 Task: Add Ciao Bella Prosecco Rose to the cart.
Action: Mouse moved to (964, 307)
Screenshot: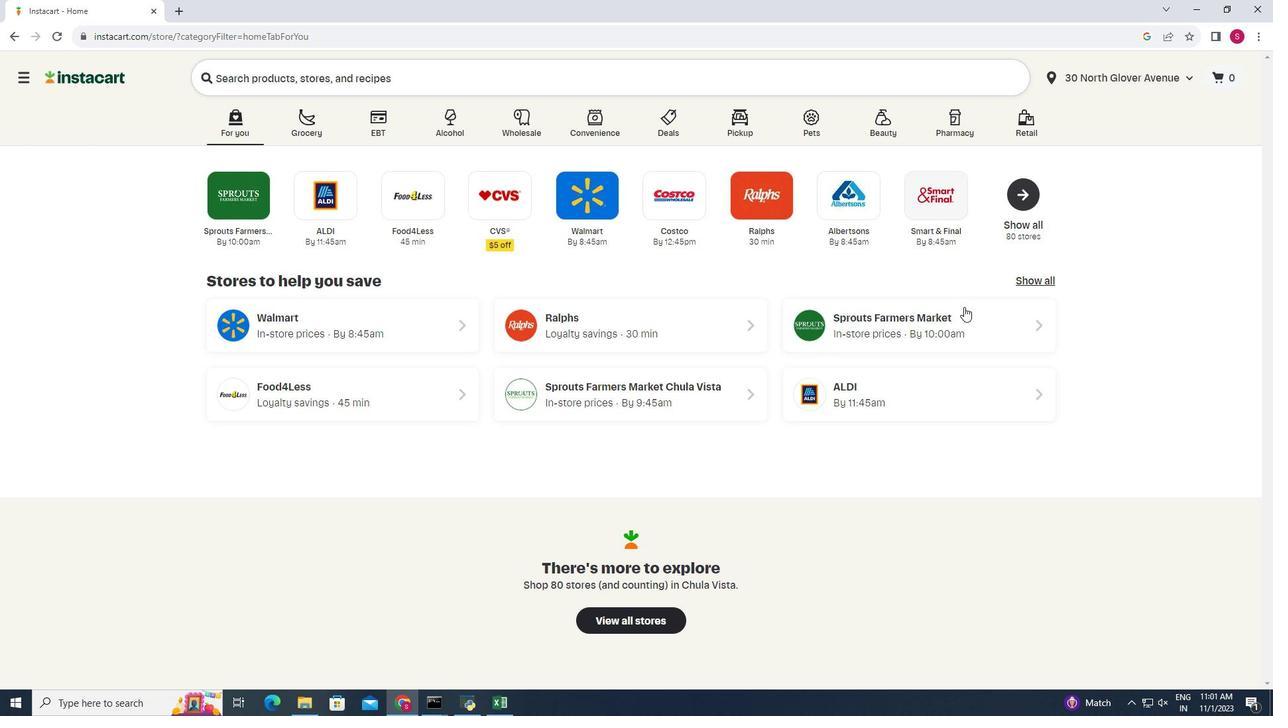 
Action: Mouse pressed left at (964, 307)
Screenshot: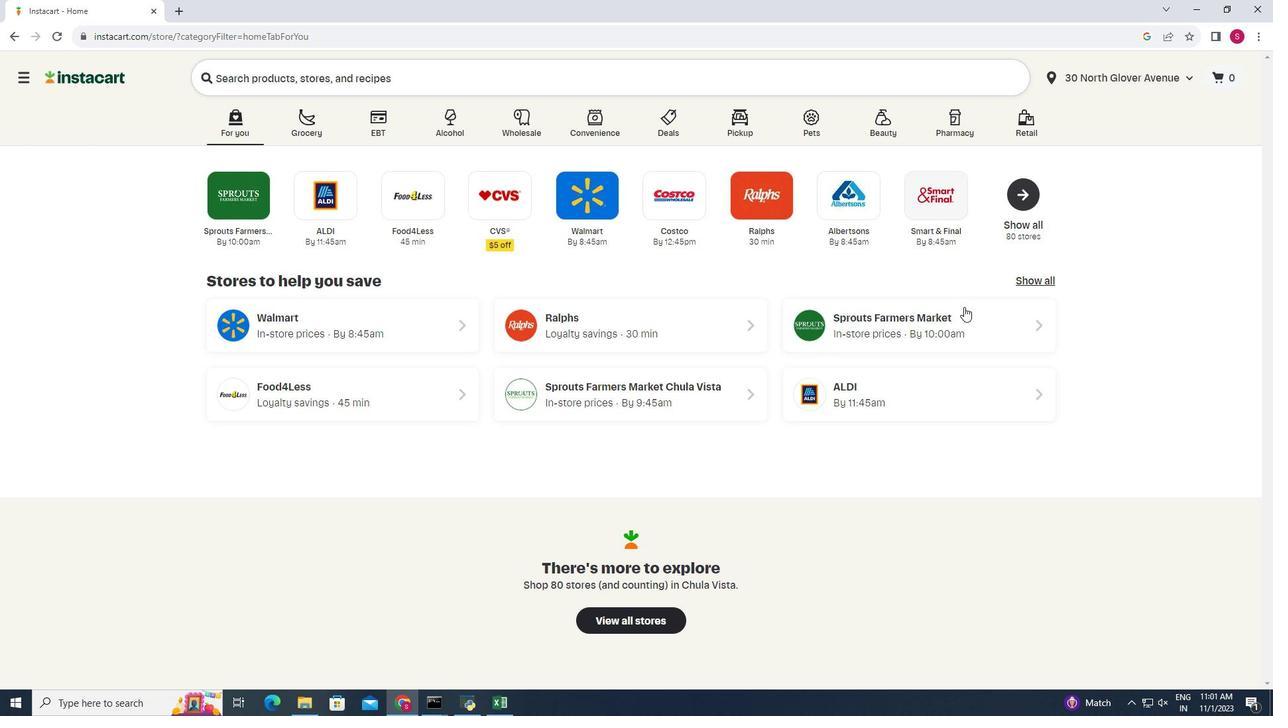 
Action: Mouse moved to (53, 633)
Screenshot: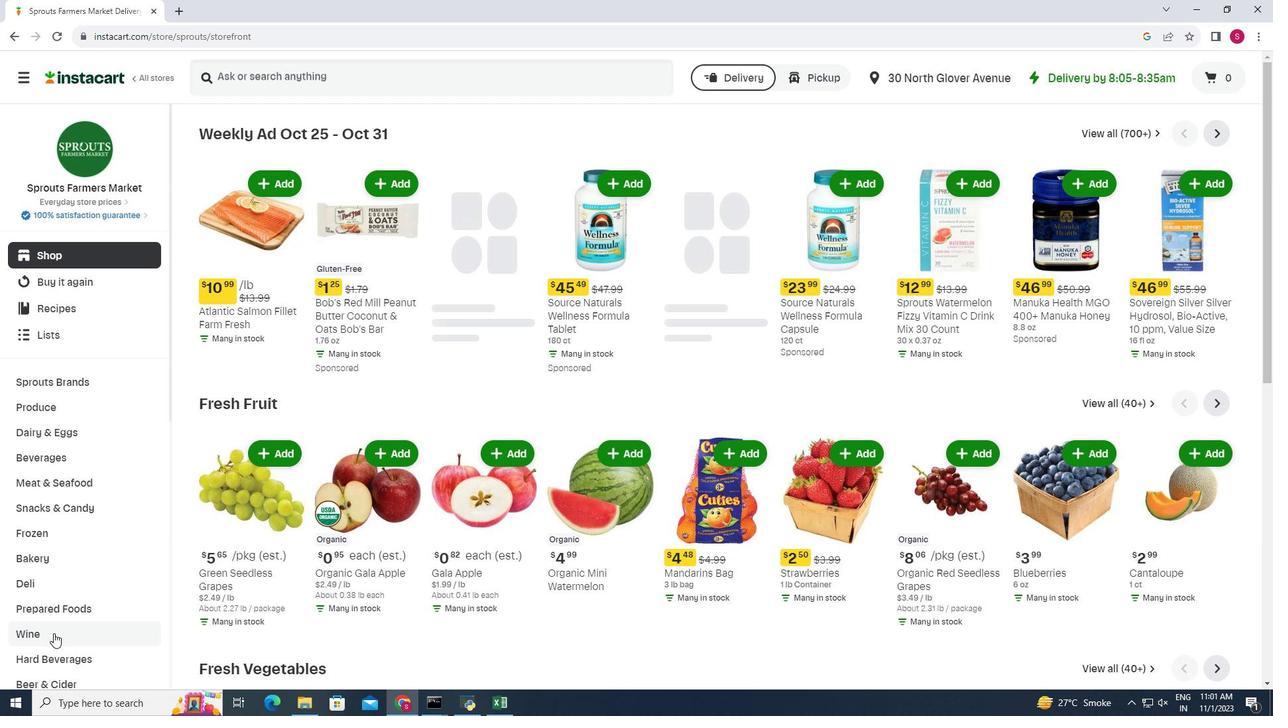 
Action: Mouse pressed left at (53, 633)
Screenshot: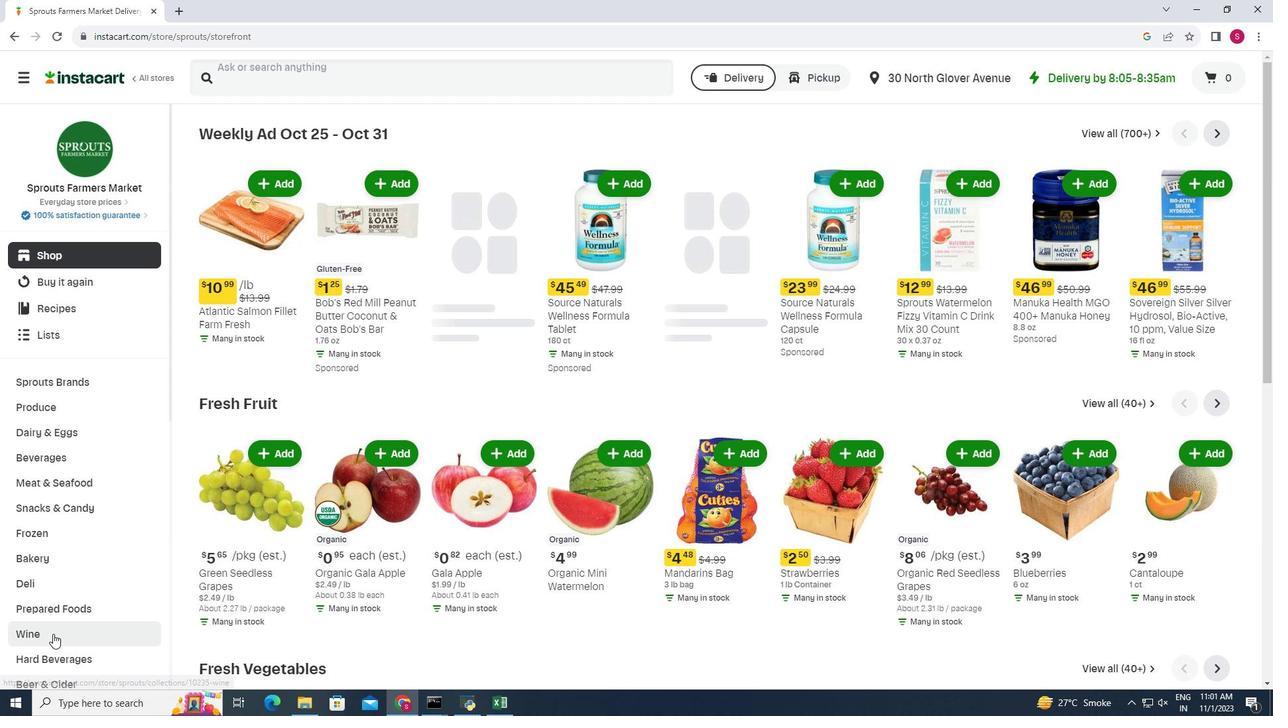 
Action: Mouse moved to (459, 159)
Screenshot: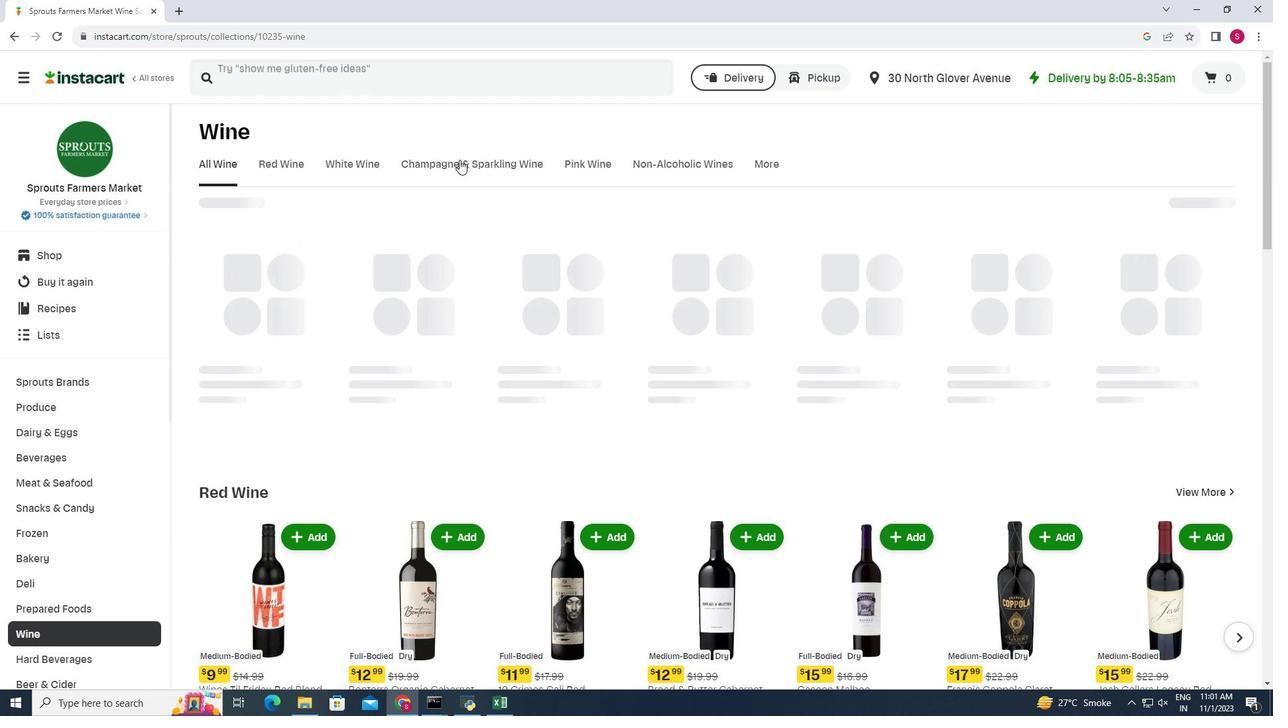 
Action: Mouse pressed left at (459, 159)
Screenshot: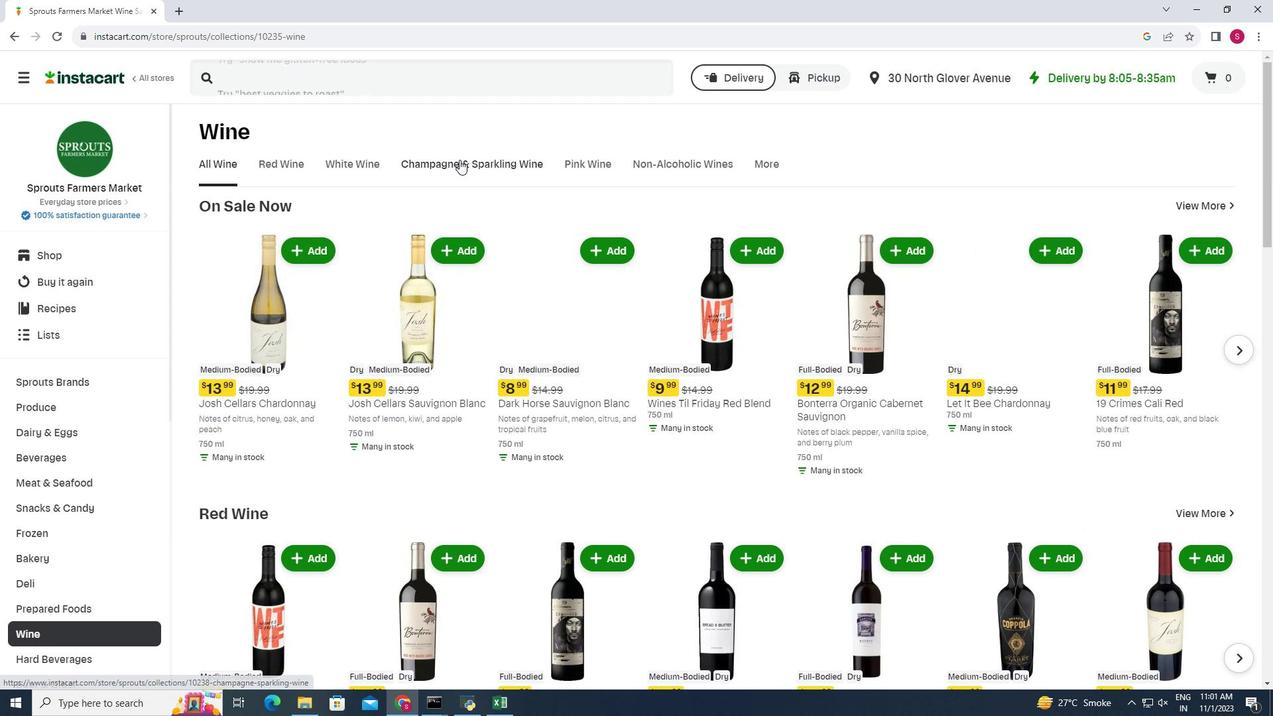
Action: Mouse moved to (544, 257)
Screenshot: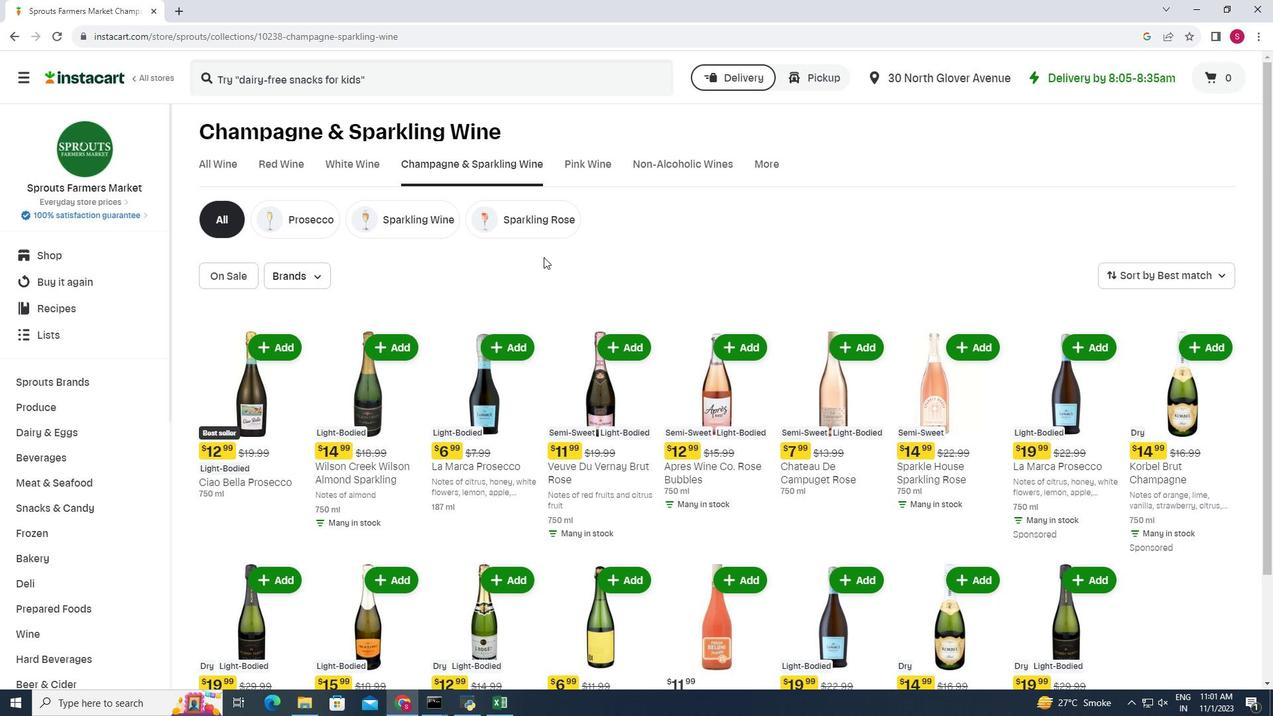 
Action: Mouse scrolled (544, 256) with delta (0, 0)
Screenshot: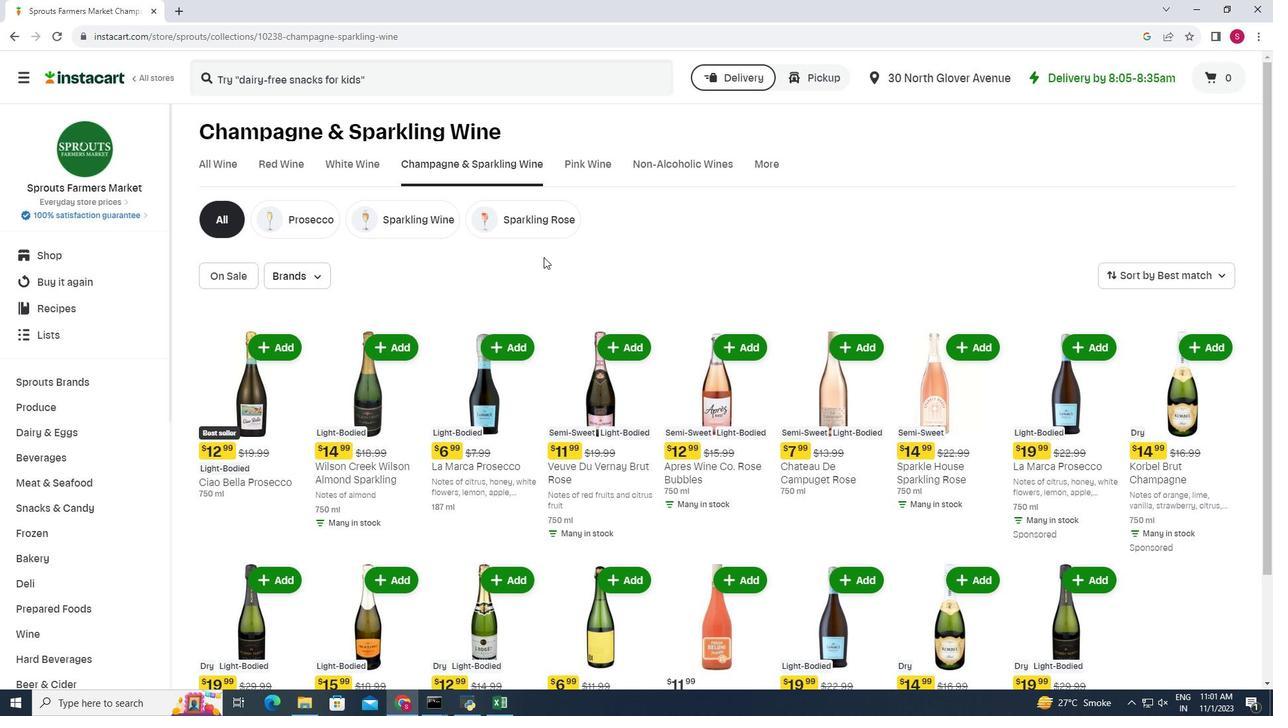 
Action: Mouse moved to (606, 216)
Screenshot: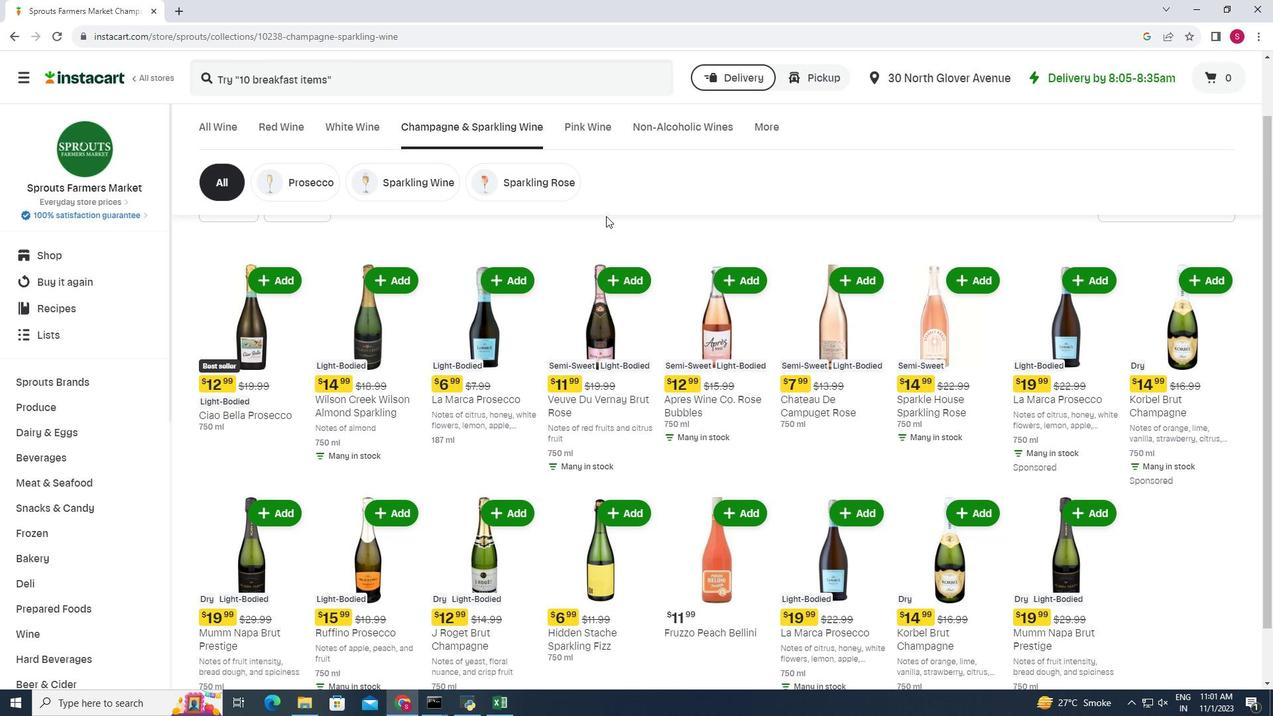 
Action: Mouse scrolled (606, 215) with delta (0, 0)
Screenshot: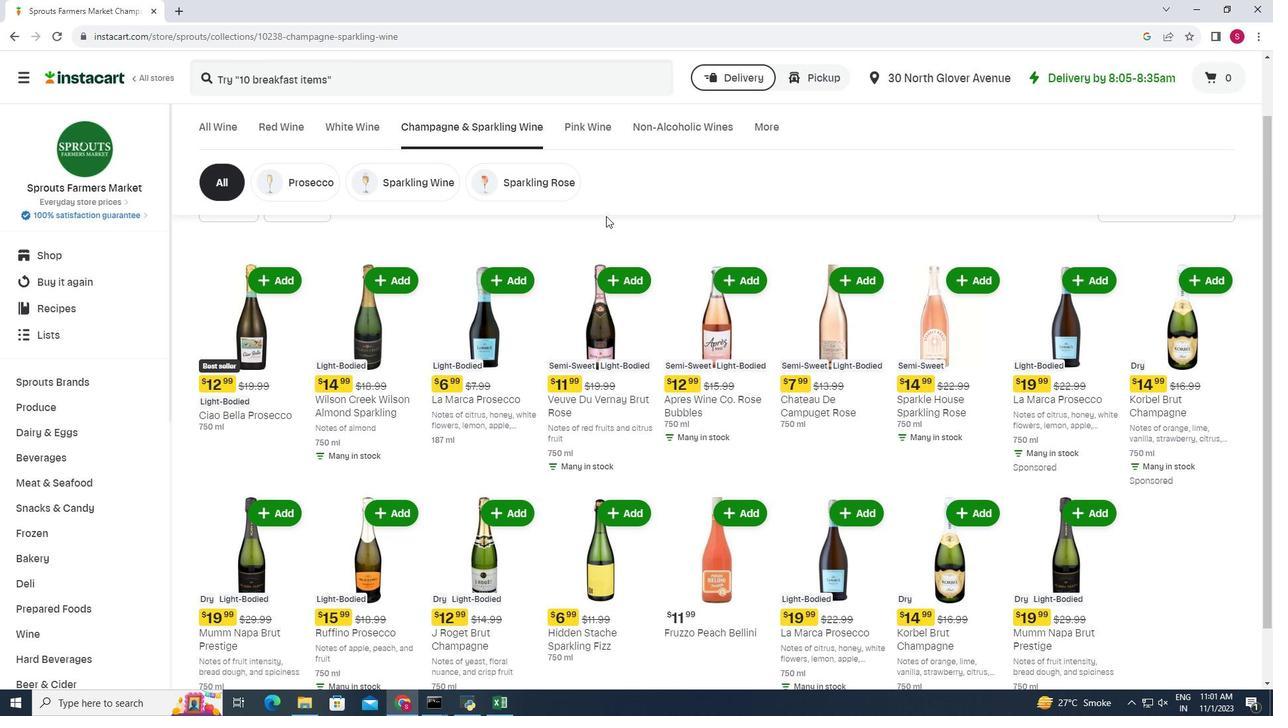
Action: Mouse moved to (799, 275)
Screenshot: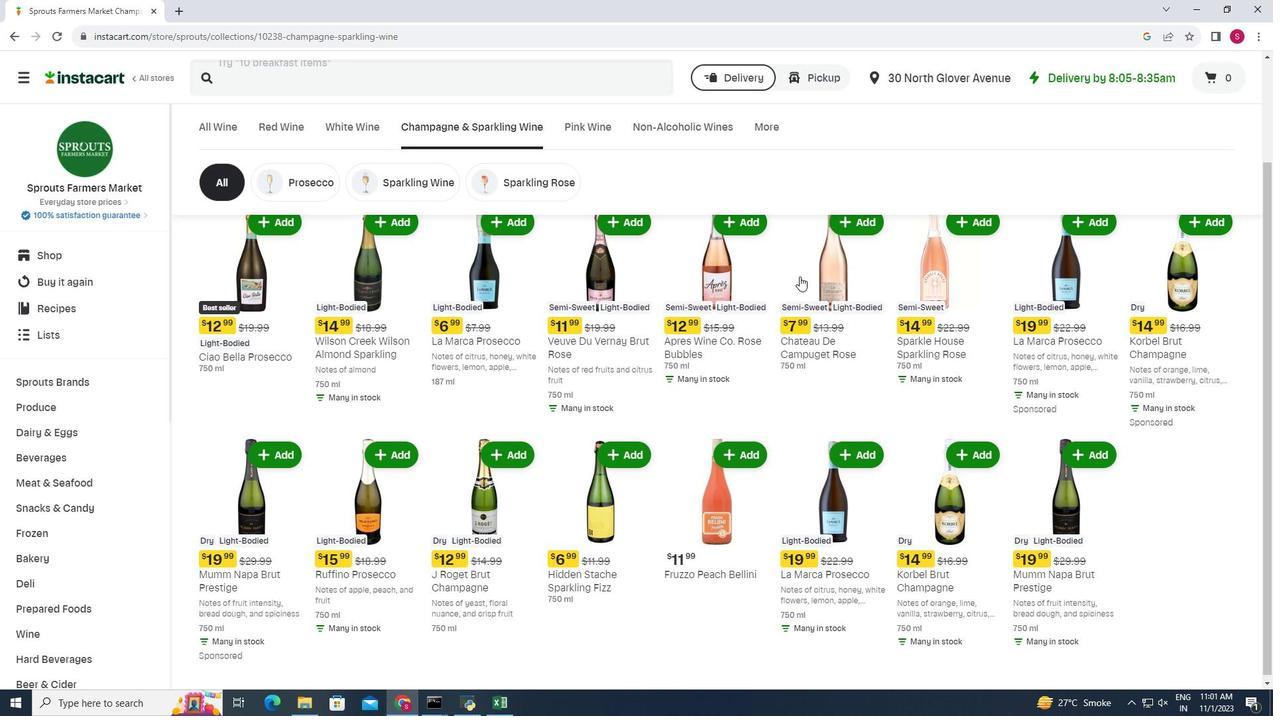 
Action: Mouse scrolled (799, 276) with delta (0, 0)
Screenshot: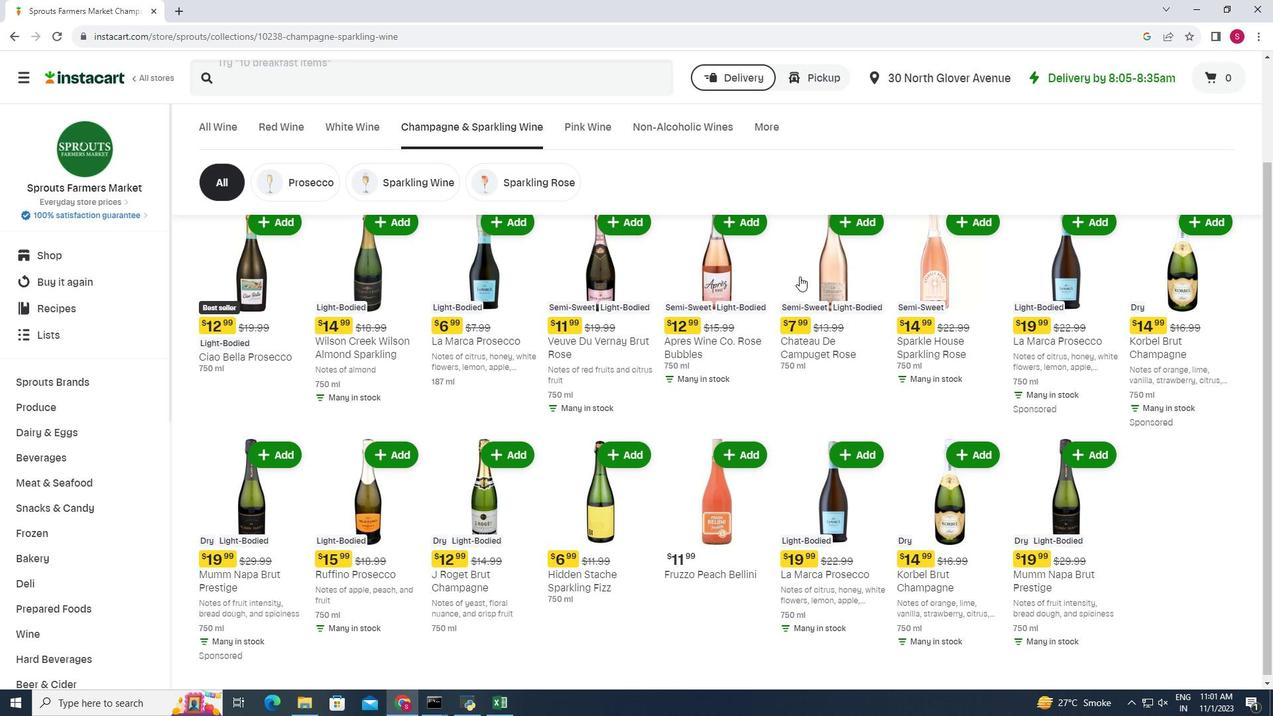 
Action: Mouse moved to (800, 276)
Screenshot: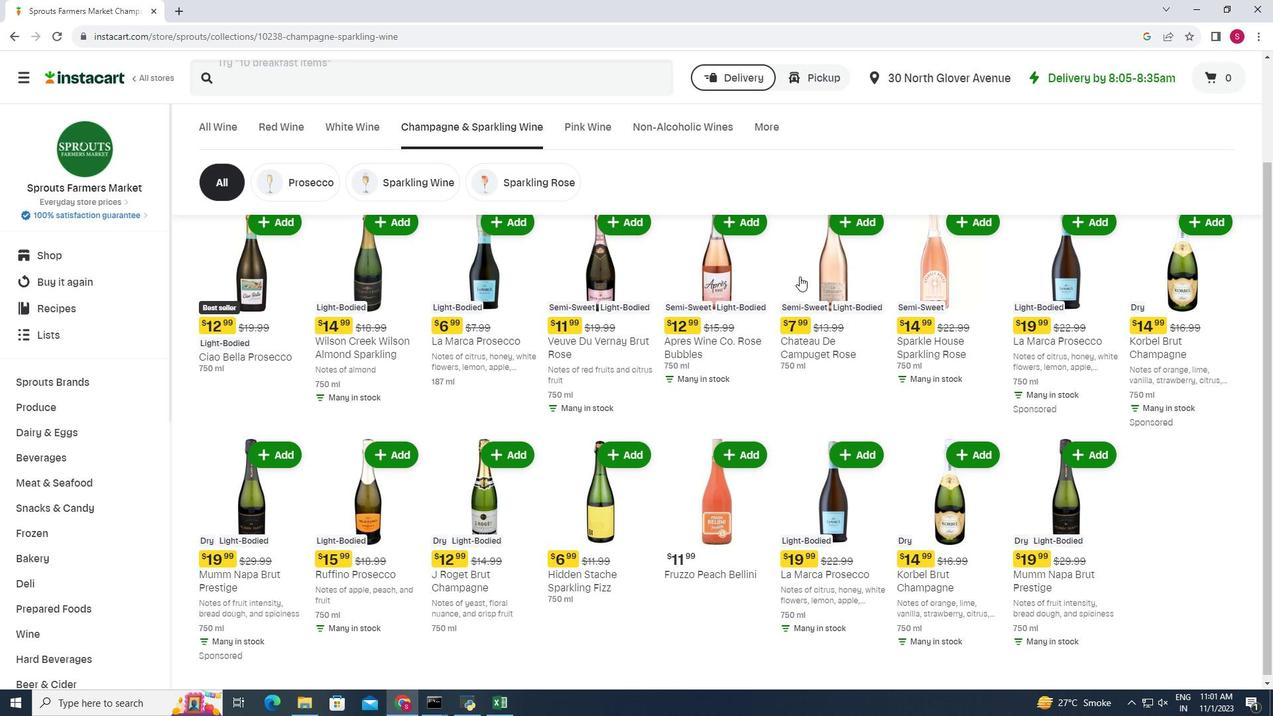 
Action: Mouse scrolled (800, 277) with delta (0, 0)
Screenshot: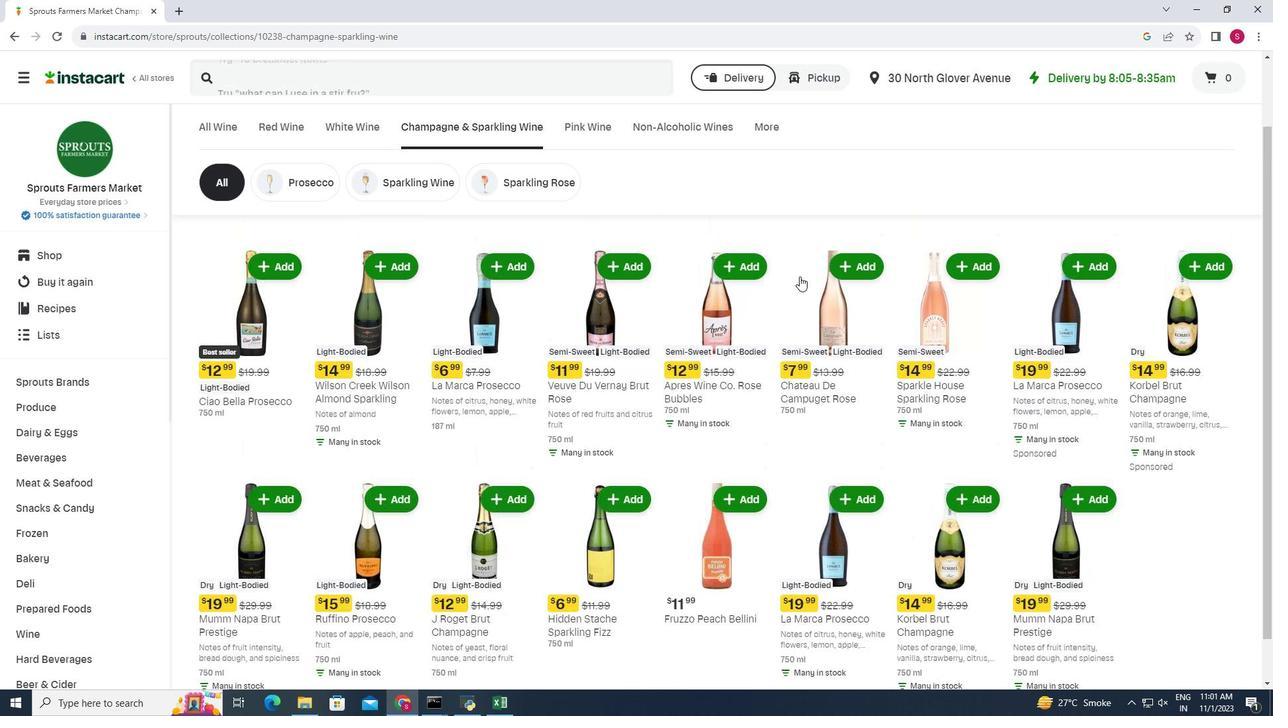 
Action: Mouse moved to (867, 350)
Screenshot: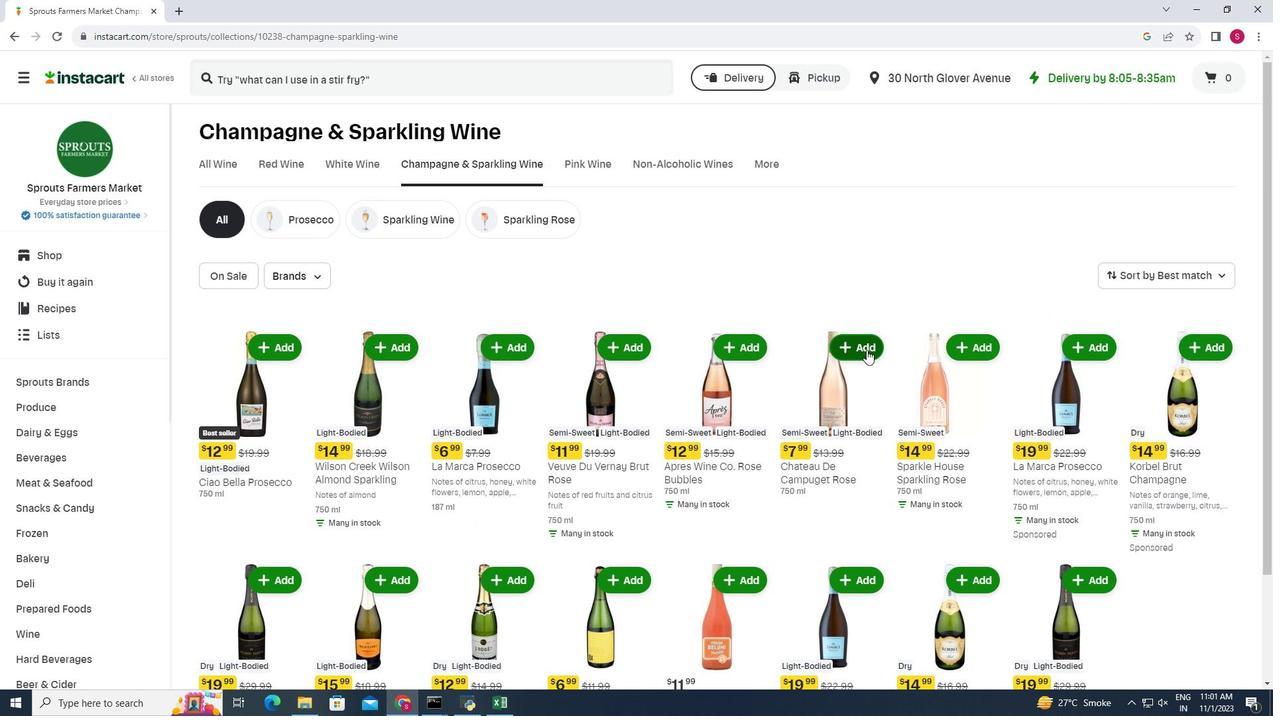 
Action: Mouse pressed left at (867, 350)
Screenshot: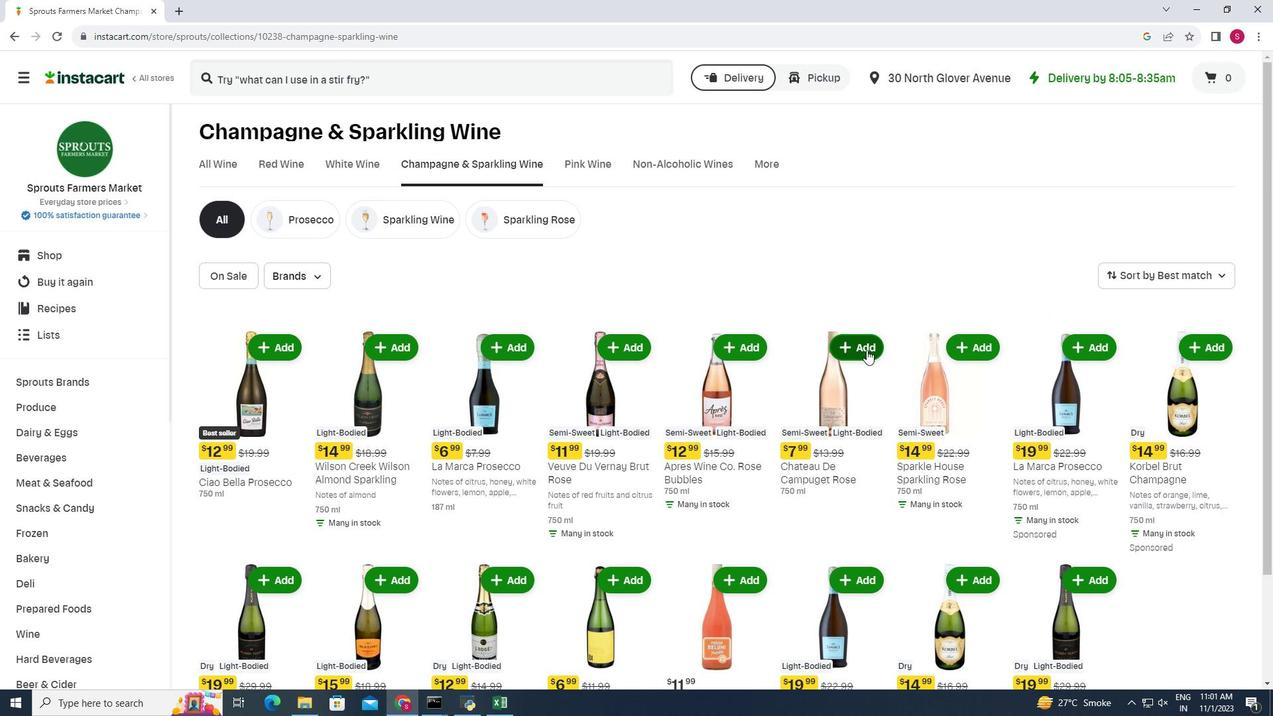 
Action: Mouse moved to (847, 291)
Screenshot: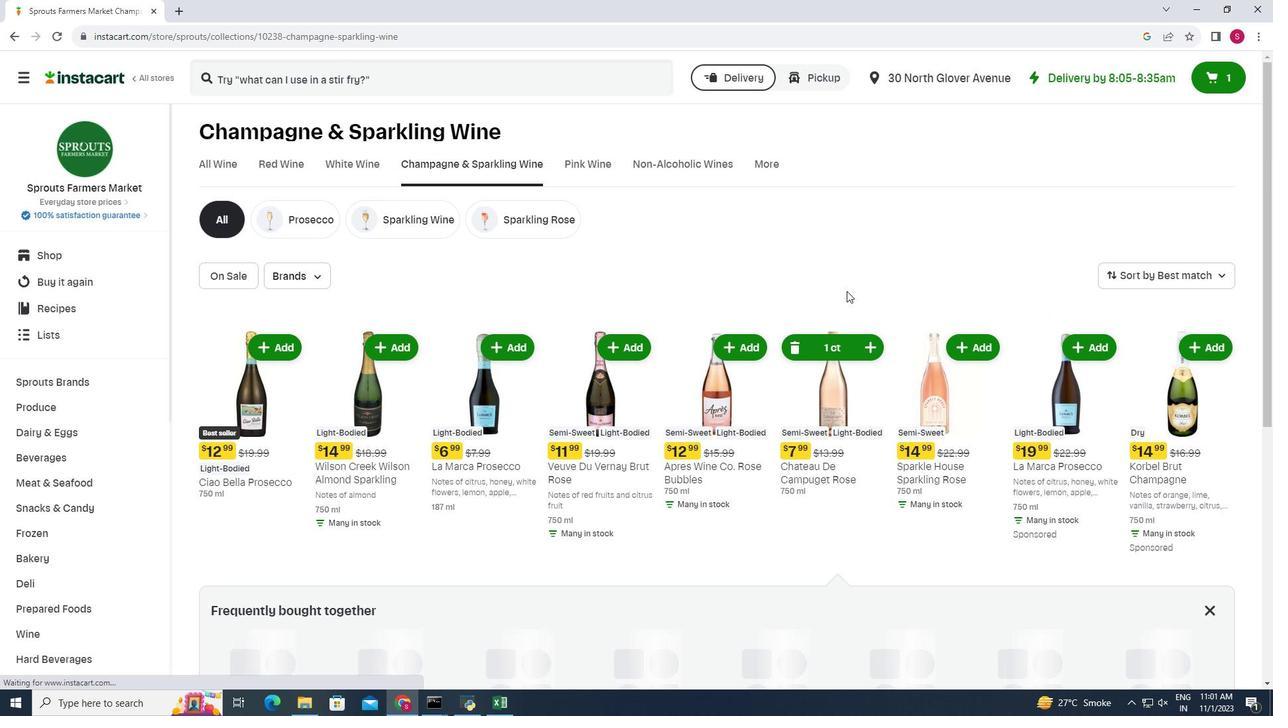
